 Task: Change commenting permissions to "Members".
Action: Mouse moved to (509, 286)
Screenshot: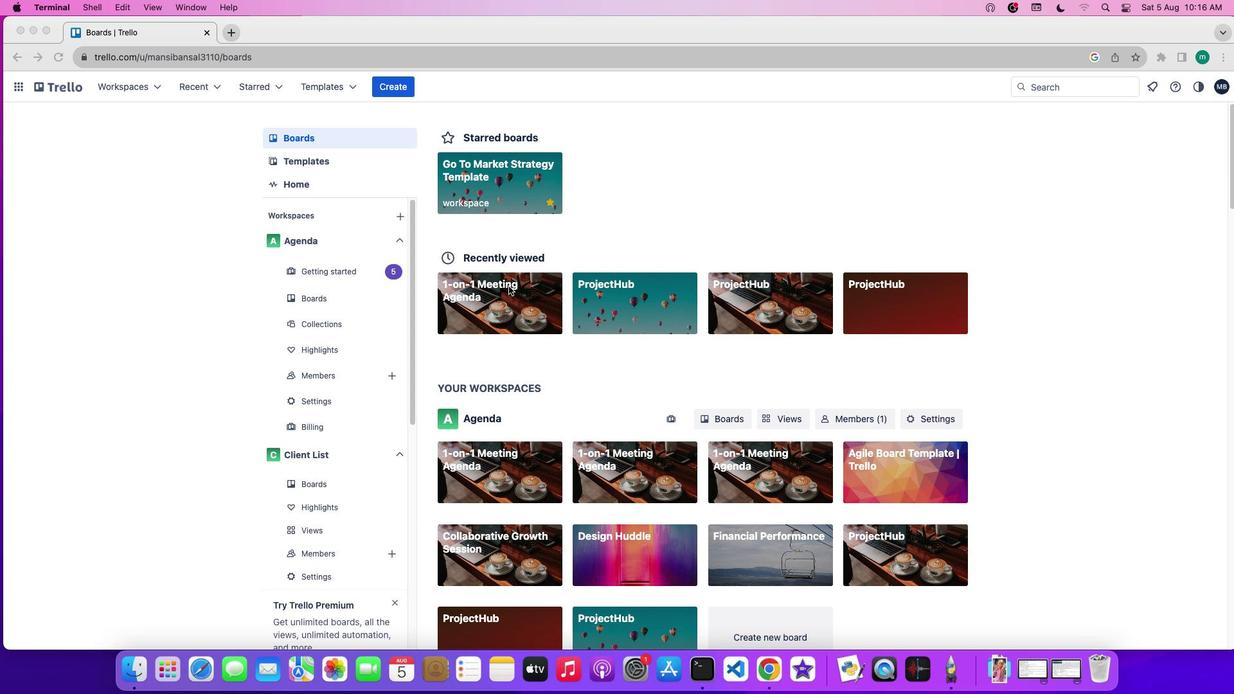 
Action: Mouse pressed left at (509, 286)
Screenshot: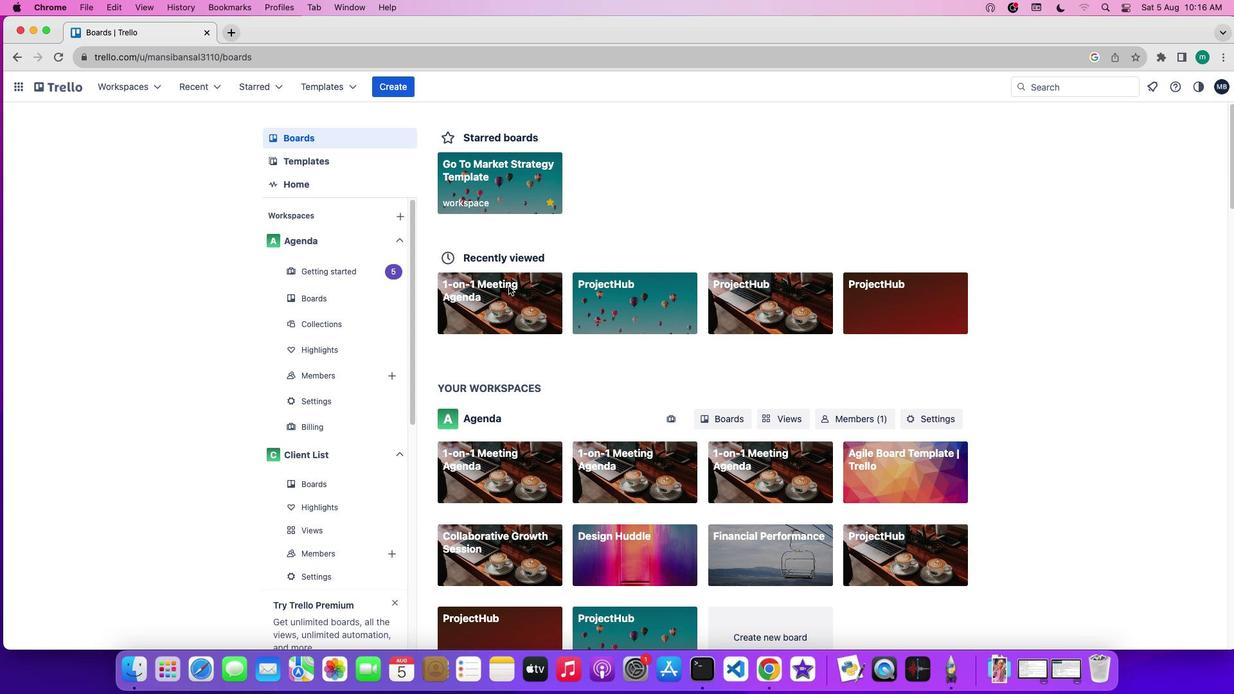 
Action: Mouse pressed left at (509, 286)
Screenshot: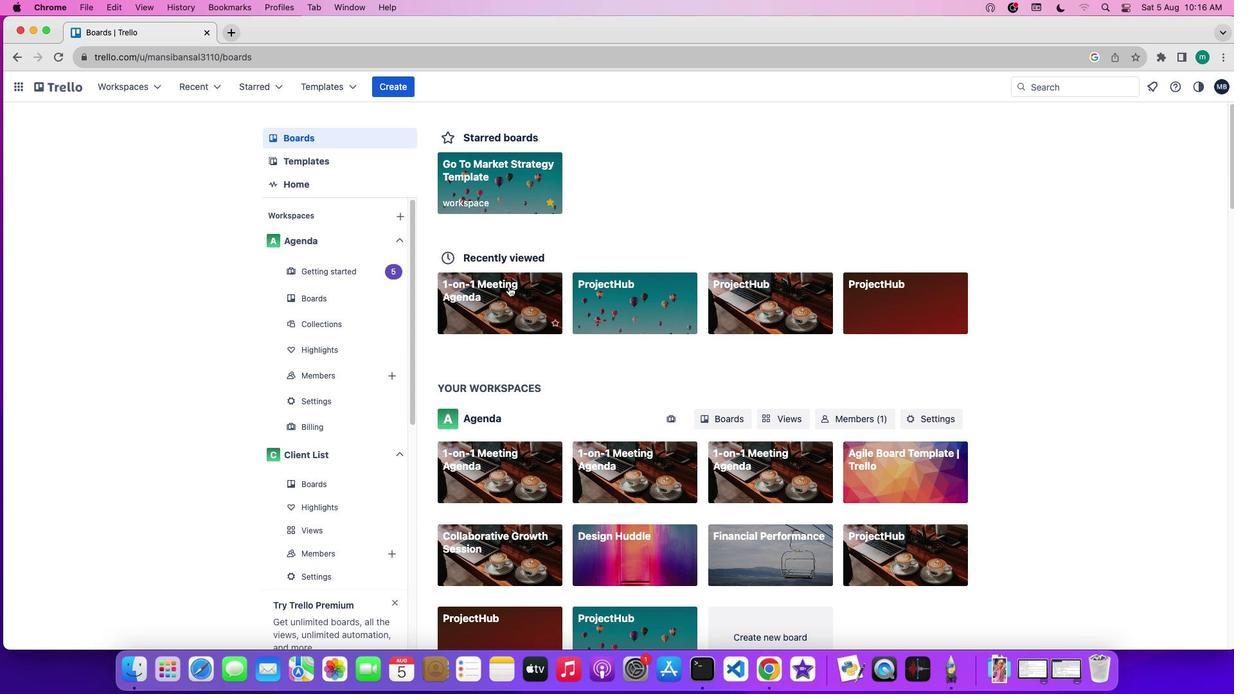 
Action: Mouse moved to (1221, 137)
Screenshot: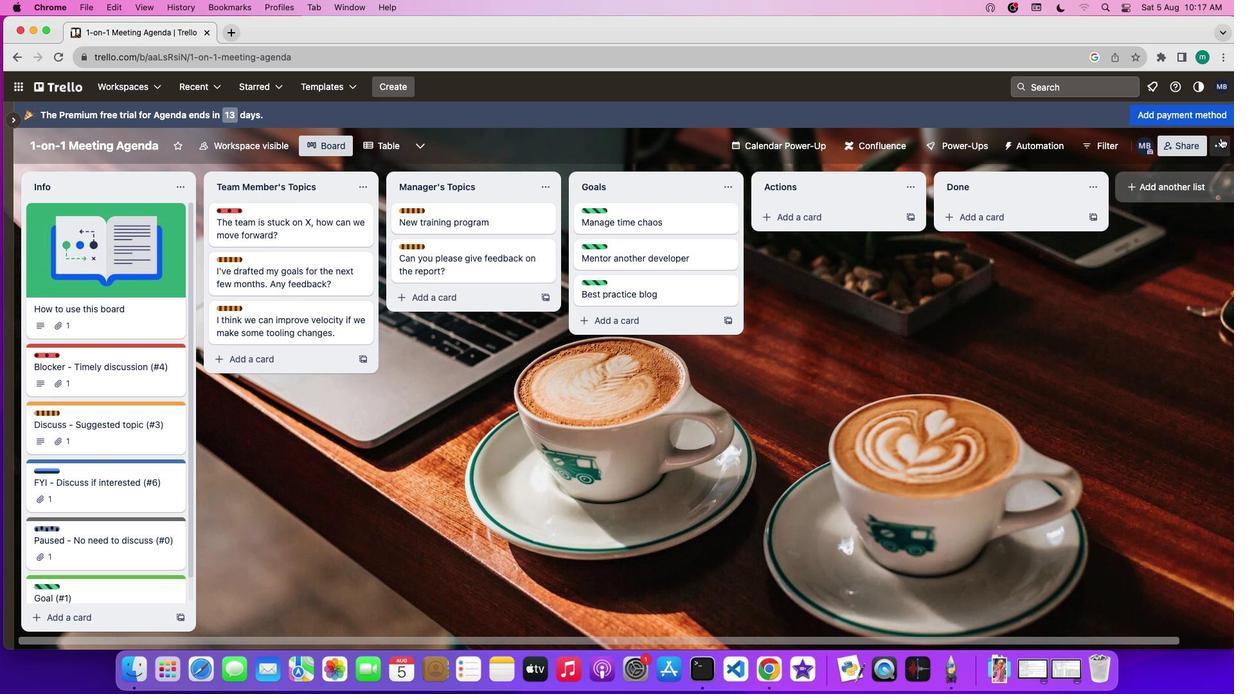 
Action: Mouse pressed left at (1221, 137)
Screenshot: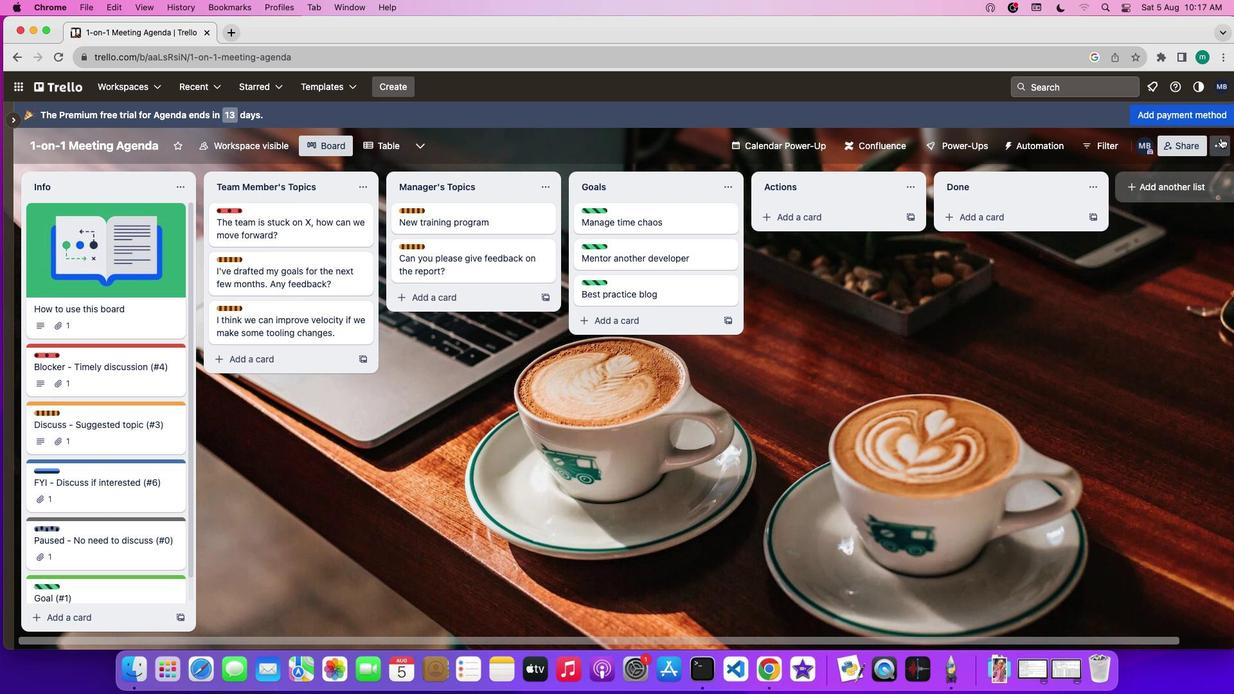 
Action: Mouse moved to (1127, 261)
Screenshot: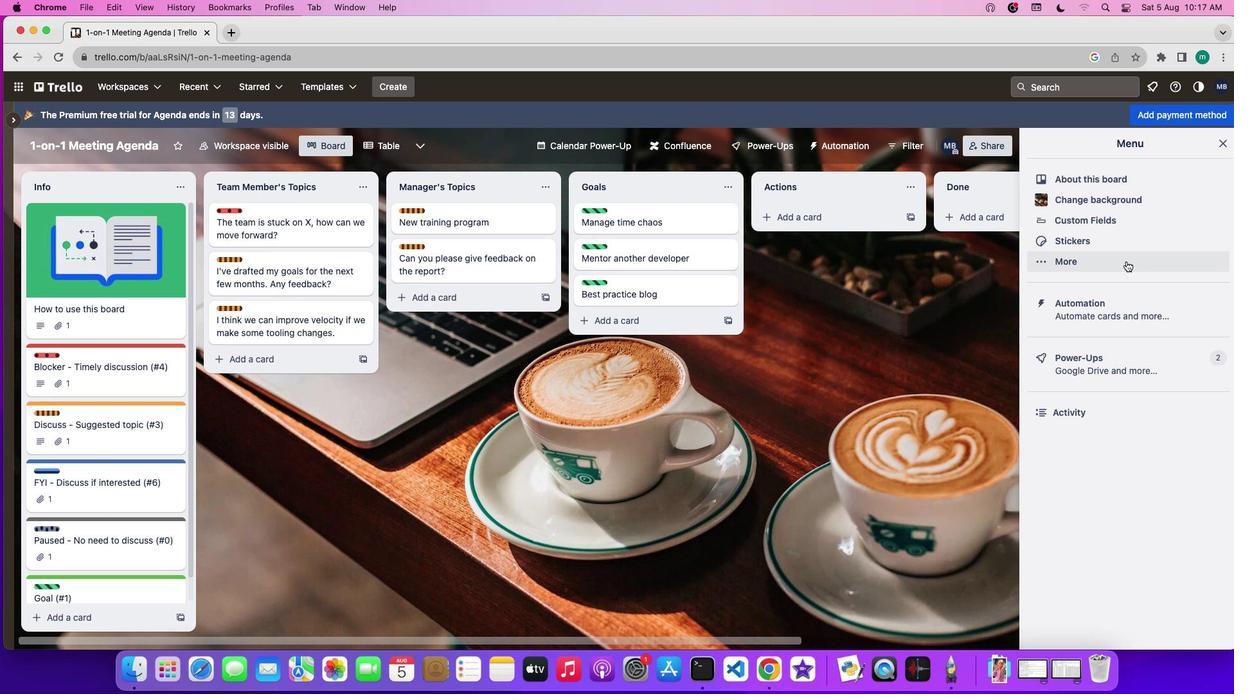 
Action: Mouse pressed left at (1127, 261)
Screenshot: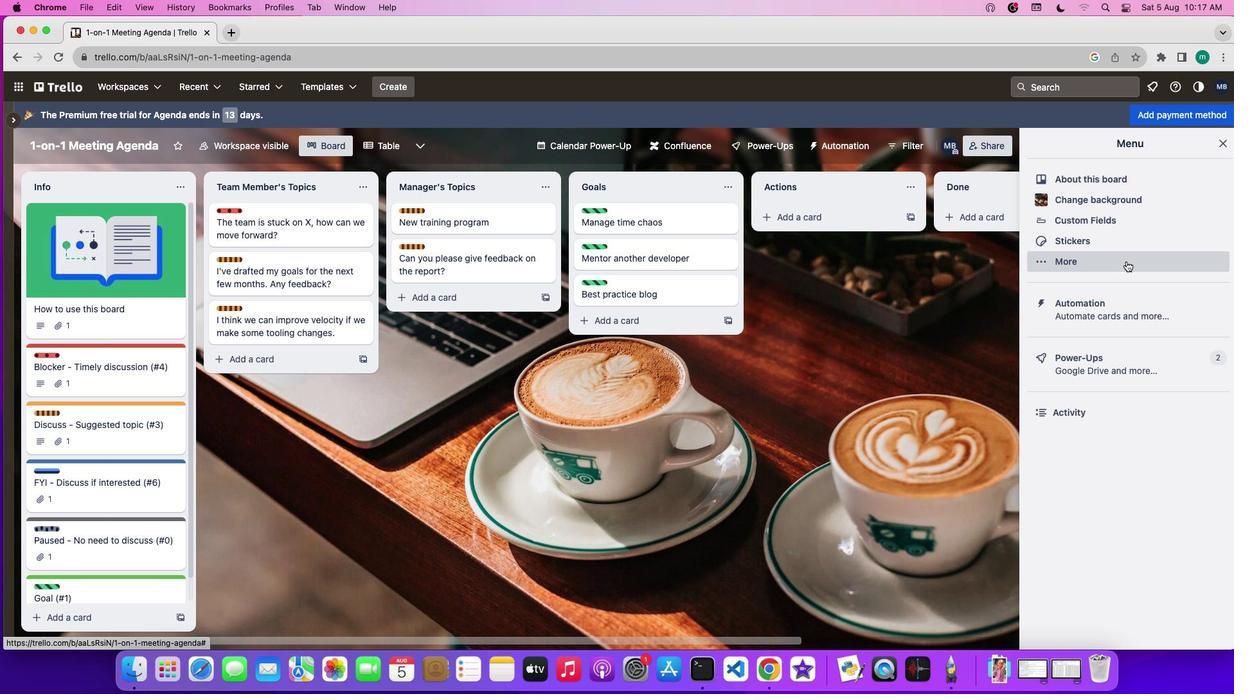 
Action: Mouse moved to (1107, 180)
Screenshot: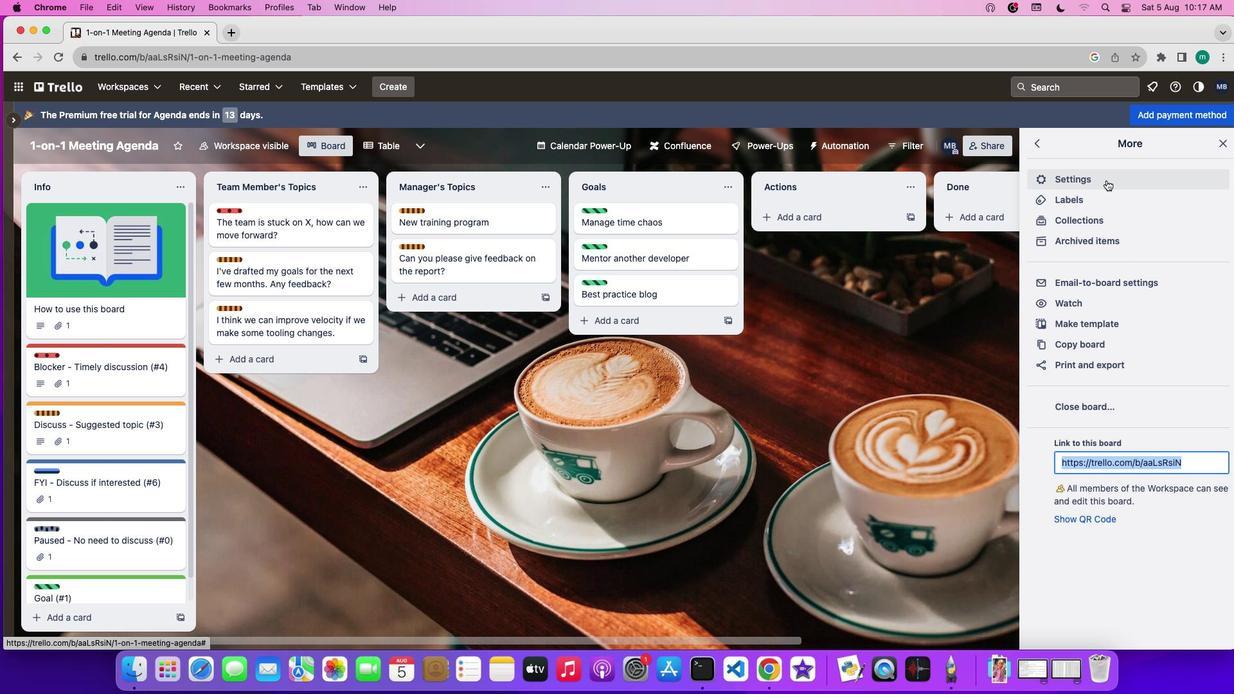 
Action: Mouse pressed left at (1107, 180)
Screenshot: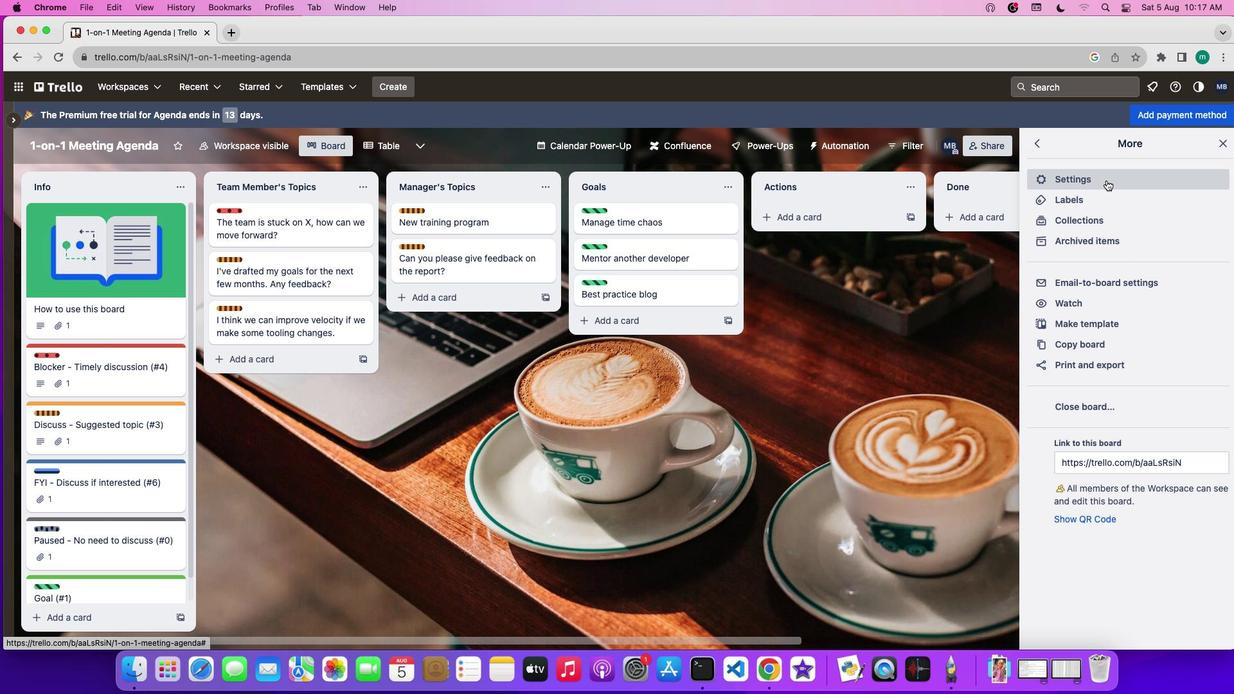 
Action: Mouse moved to (1109, 301)
Screenshot: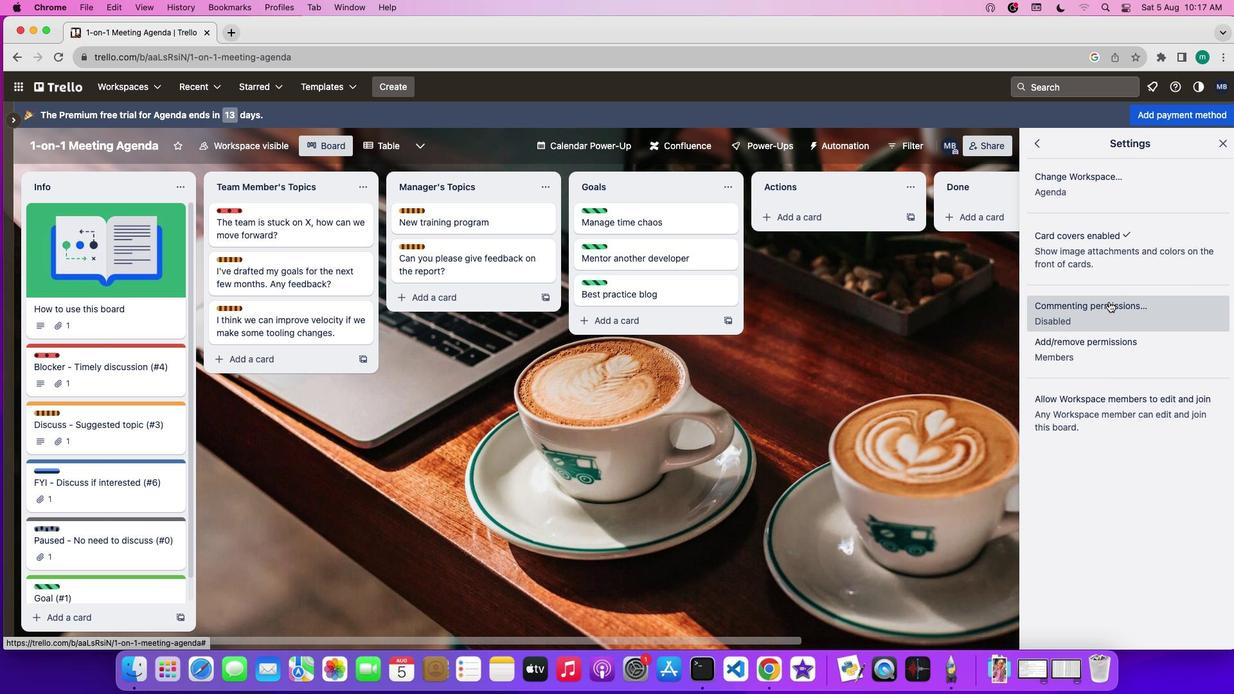 
Action: Mouse pressed left at (1109, 301)
Screenshot: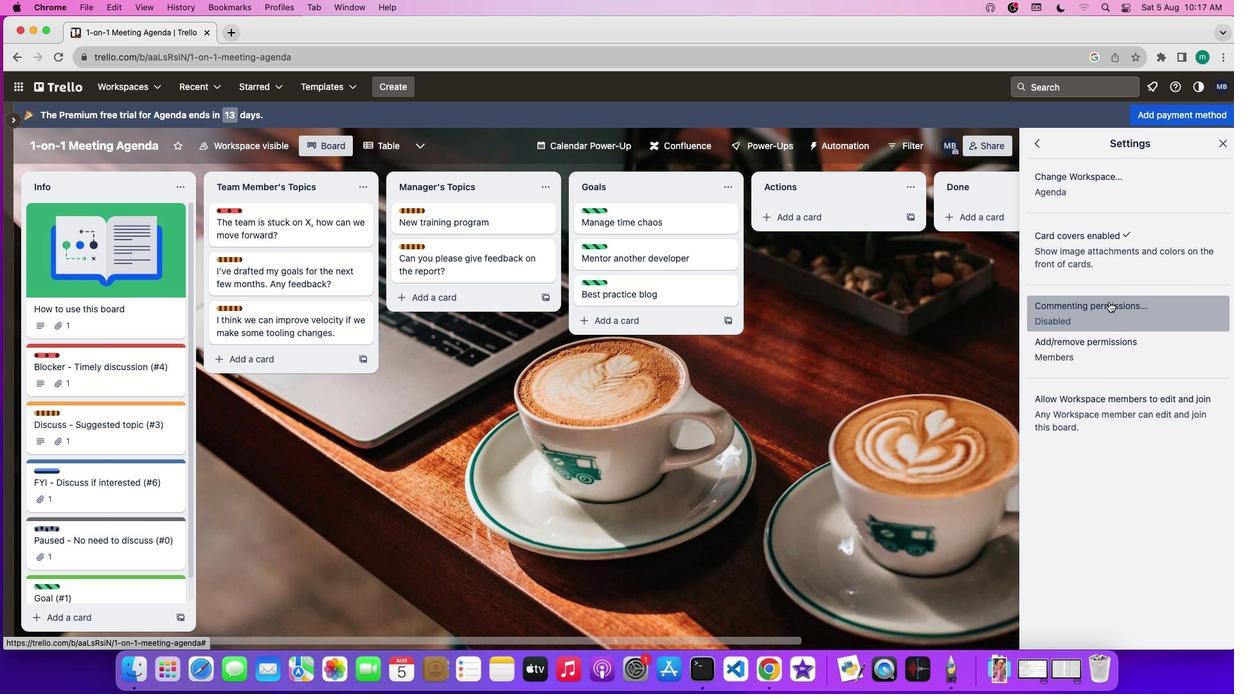 
Action: Mouse moved to (1098, 407)
Screenshot: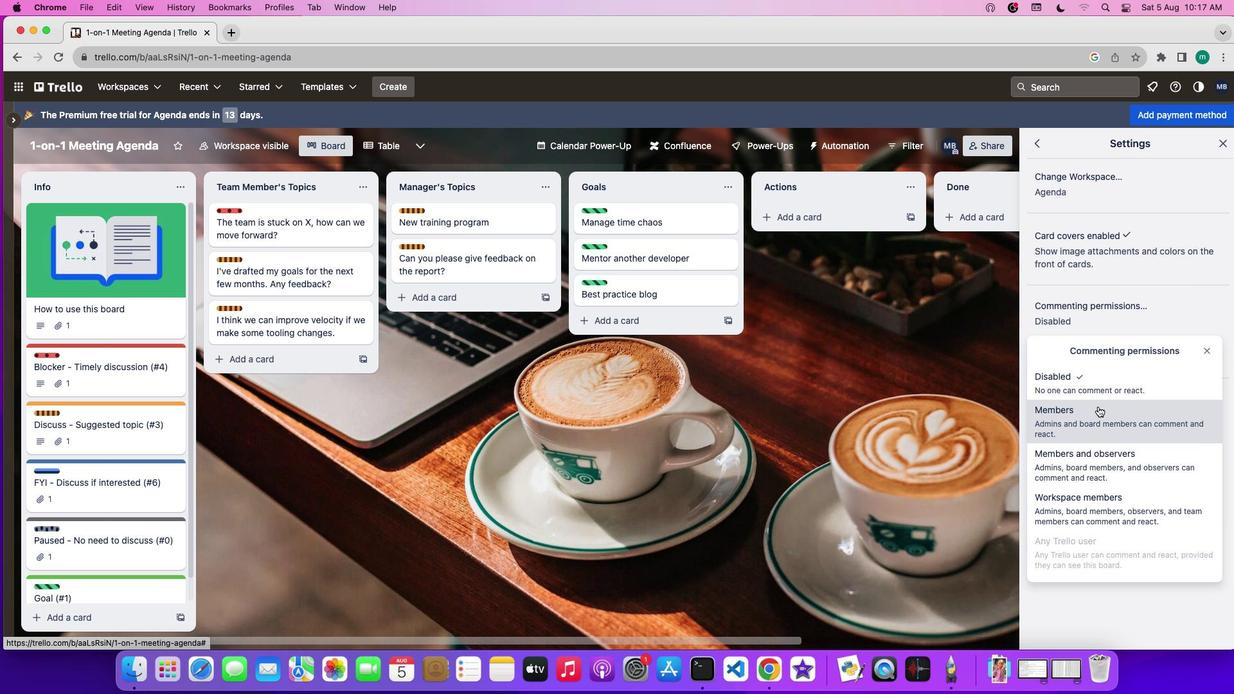 
Action: Mouse pressed left at (1098, 407)
Screenshot: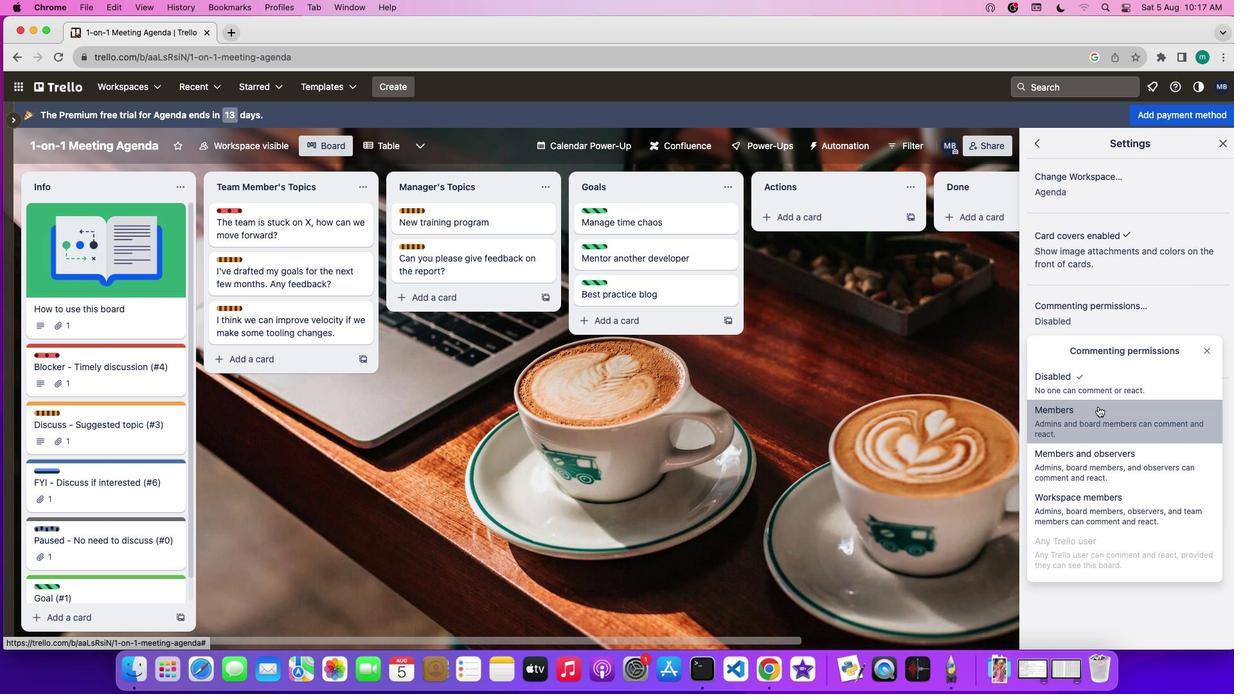 
